 Task: Look for products with salt & vinegar flavor.
Action: Mouse moved to (986, 177)
Screenshot: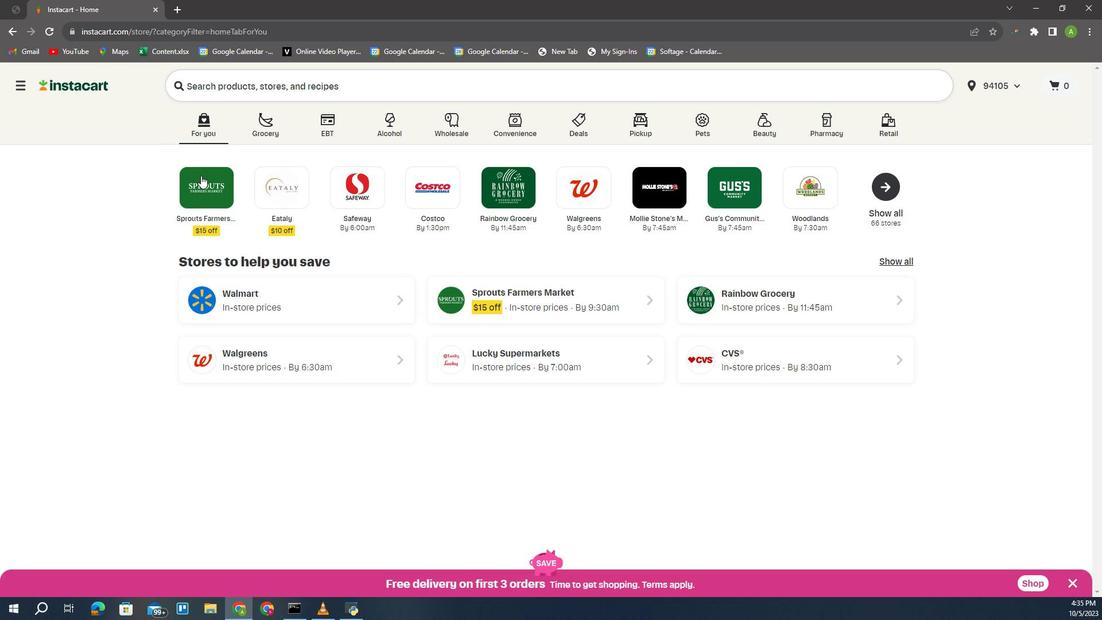 
Action: Mouse pressed left at (986, 177)
Screenshot: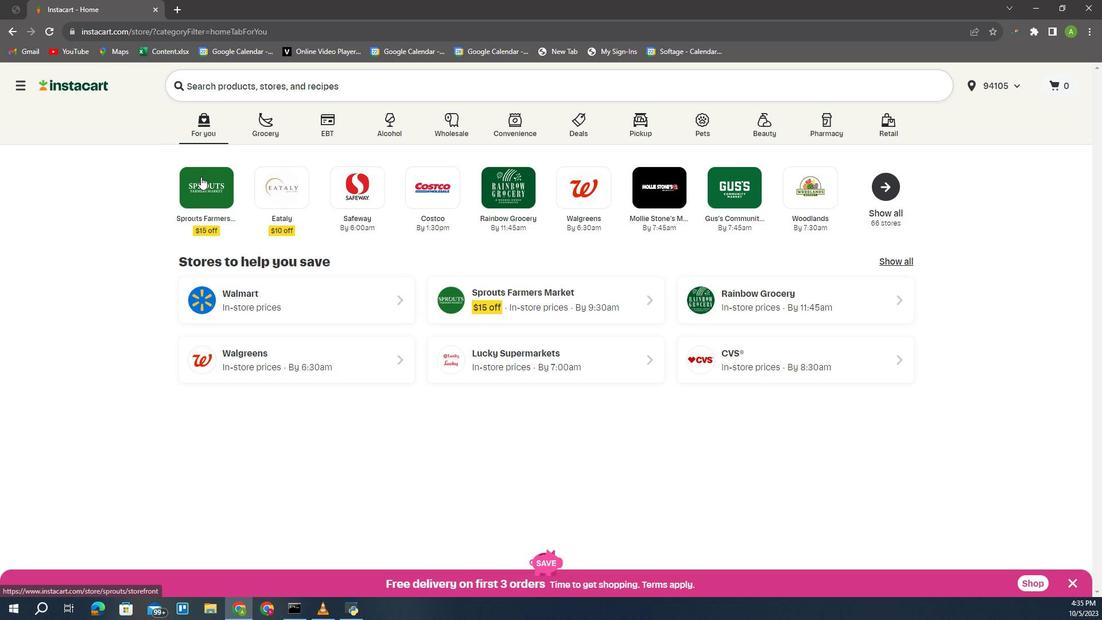 
Action: Mouse moved to (828, 369)
Screenshot: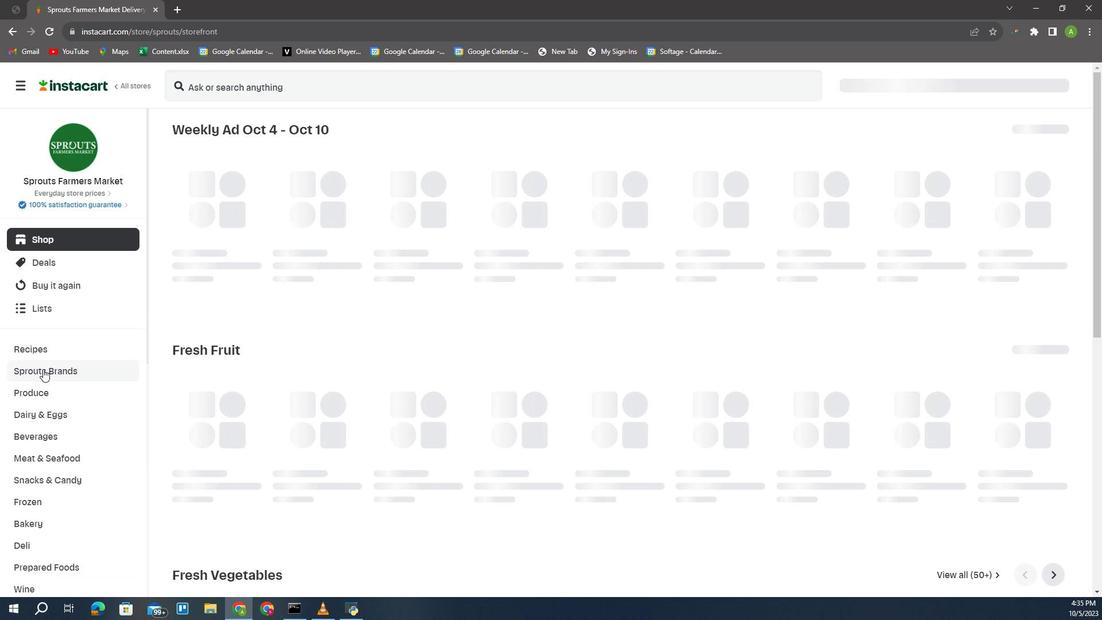 
Action: Mouse pressed left at (828, 369)
Screenshot: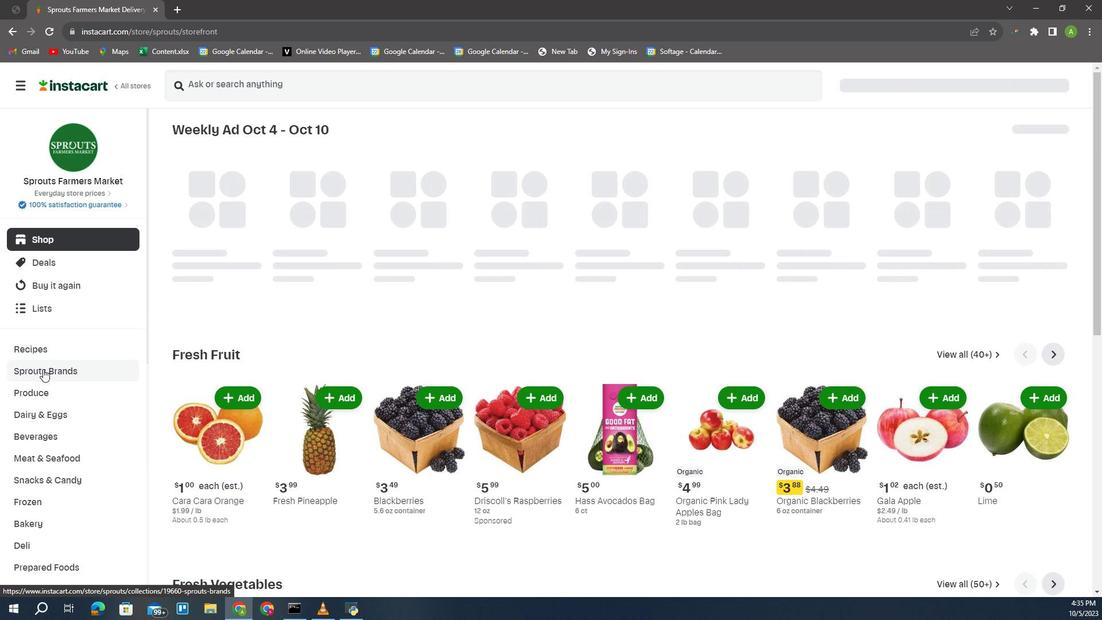 
Action: Mouse moved to (855, 548)
Screenshot: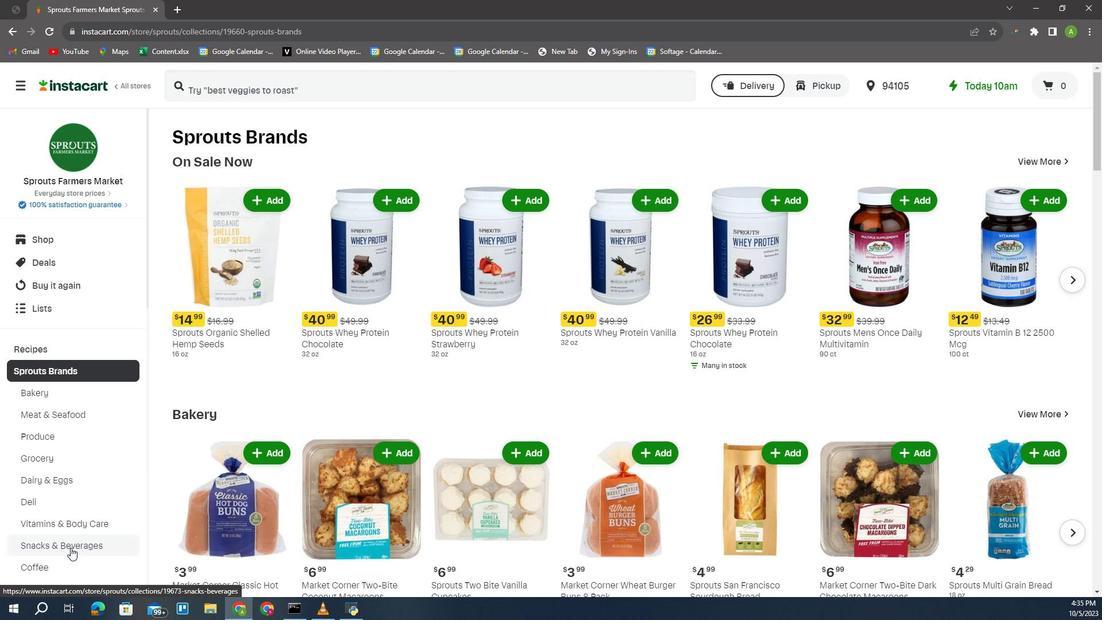 
Action: Mouse pressed left at (855, 548)
Screenshot: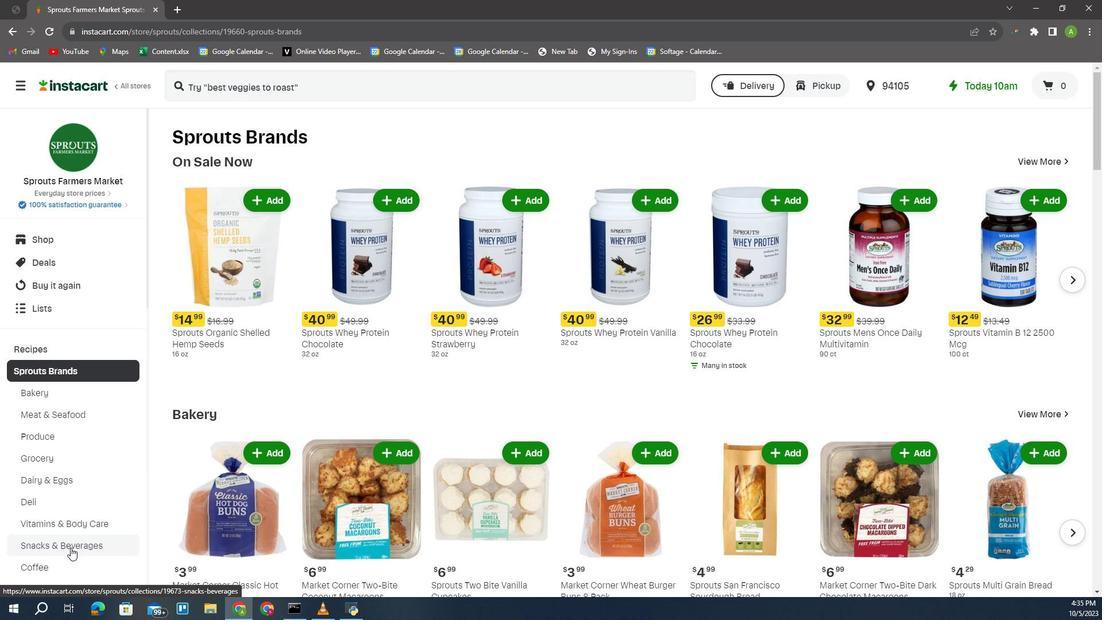 
Action: Mouse moved to (1002, 168)
Screenshot: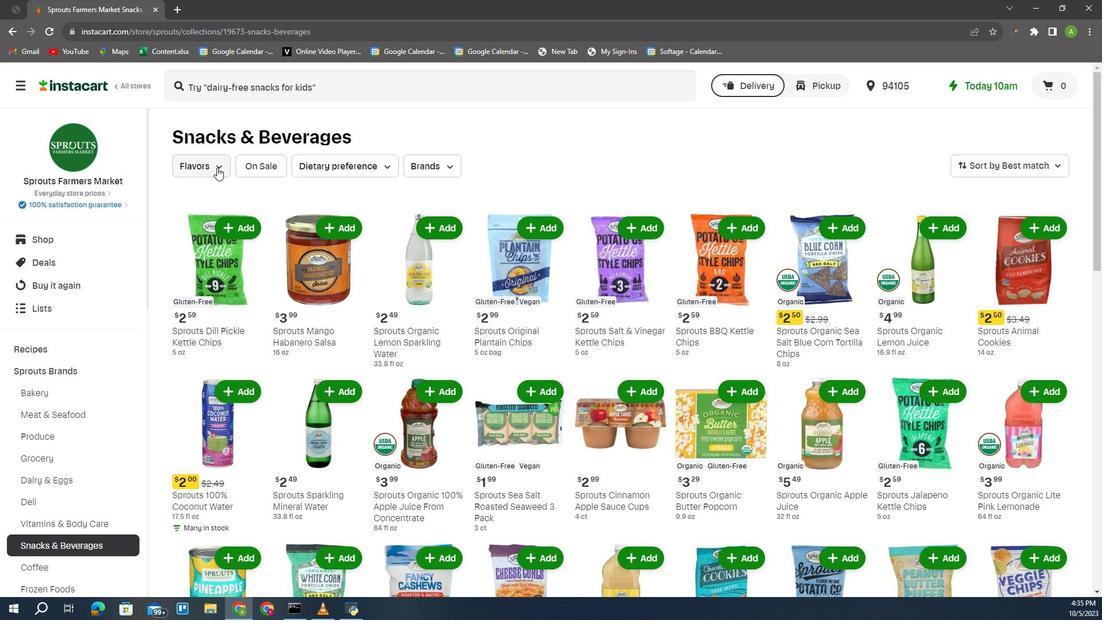 
Action: Mouse pressed left at (1002, 168)
Screenshot: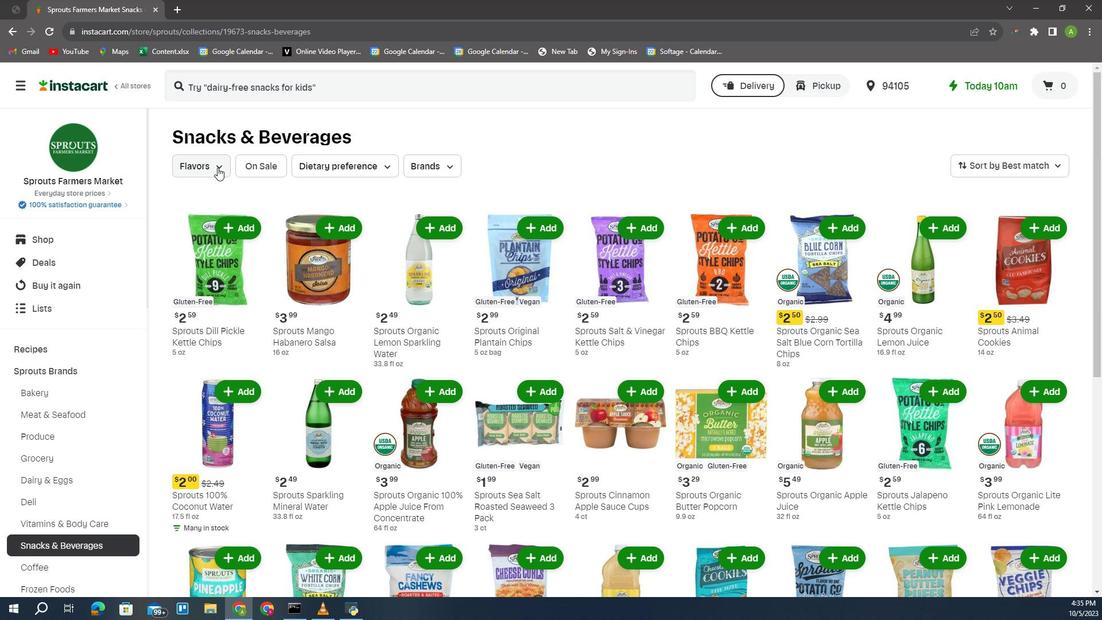 
Action: Mouse moved to (1111, 224)
Screenshot: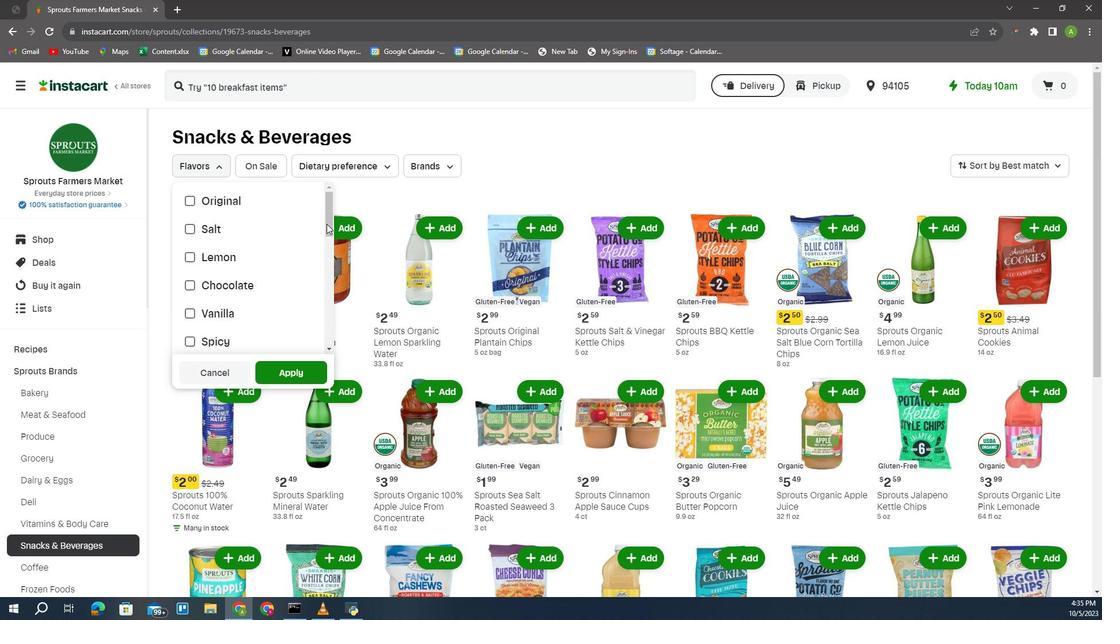 
Action: Mouse pressed left at (1111, 224)
Screenshot: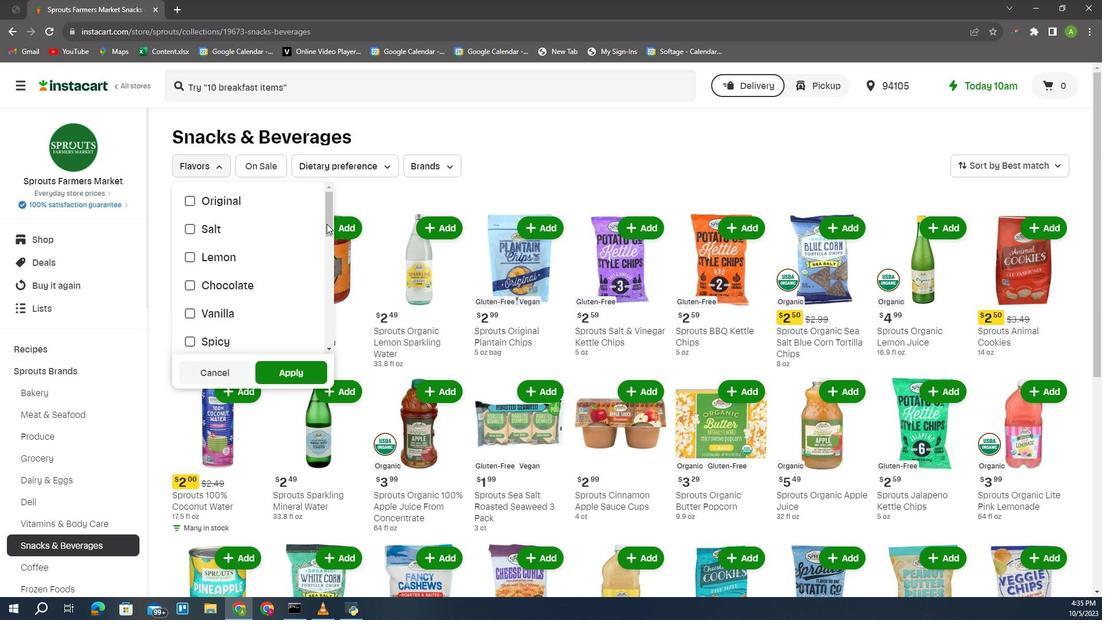 
Action: Mouse moved to (974, 253)
Screenshot: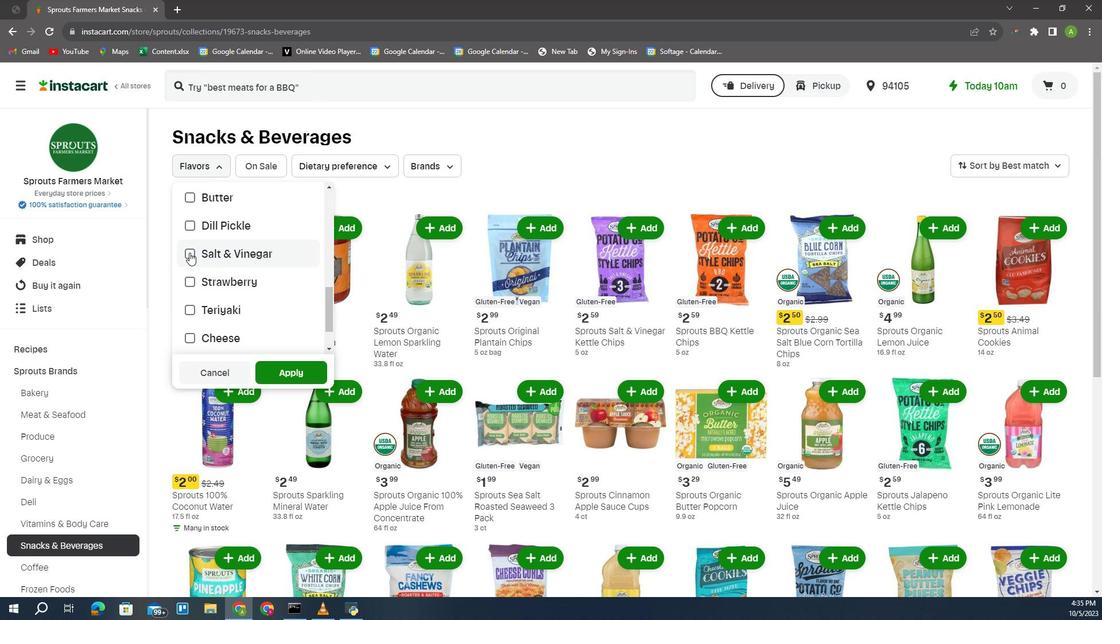 
Action: Mouse pressed left at (974, 253)
Screenshot: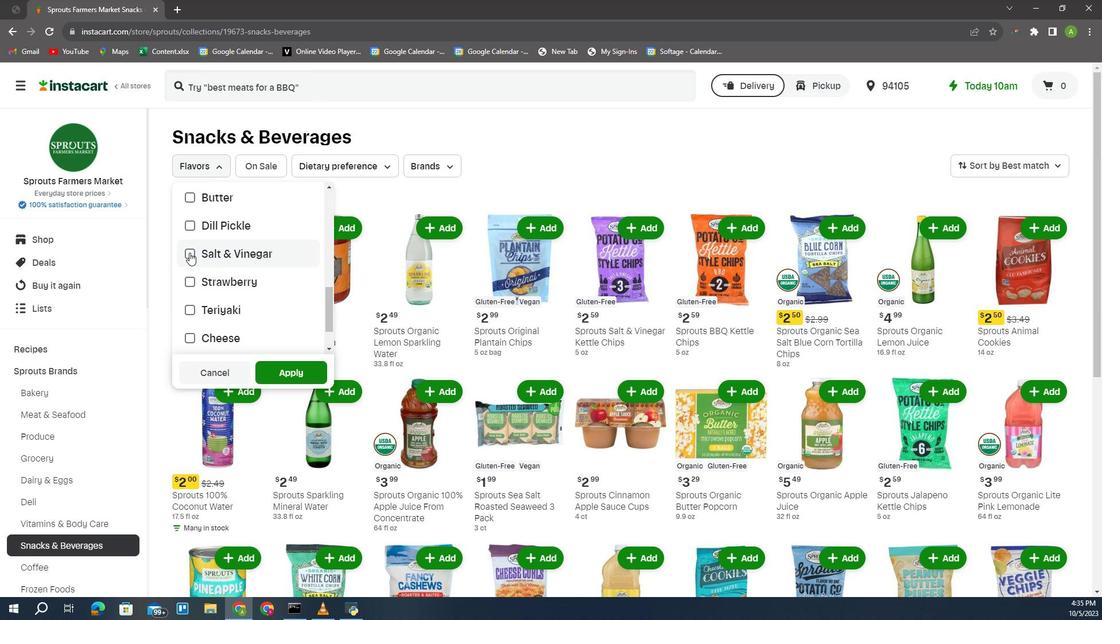 
Action: Mouse moved to (1087, 373)
Screenshot: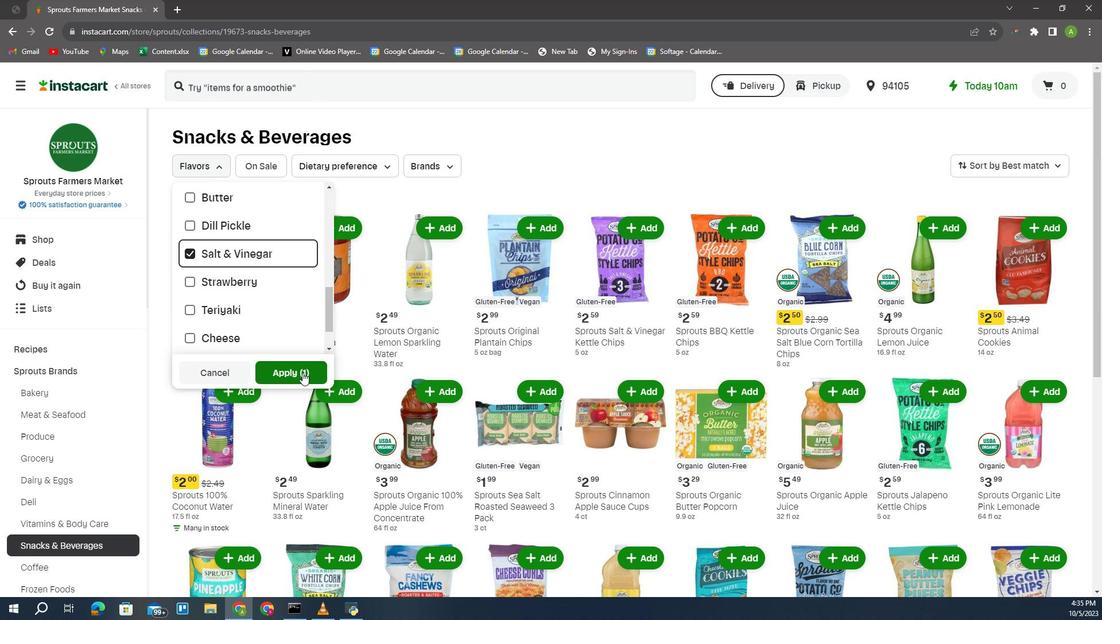 
Action: Mouse pressed left at (1087, 373)
Screenshot: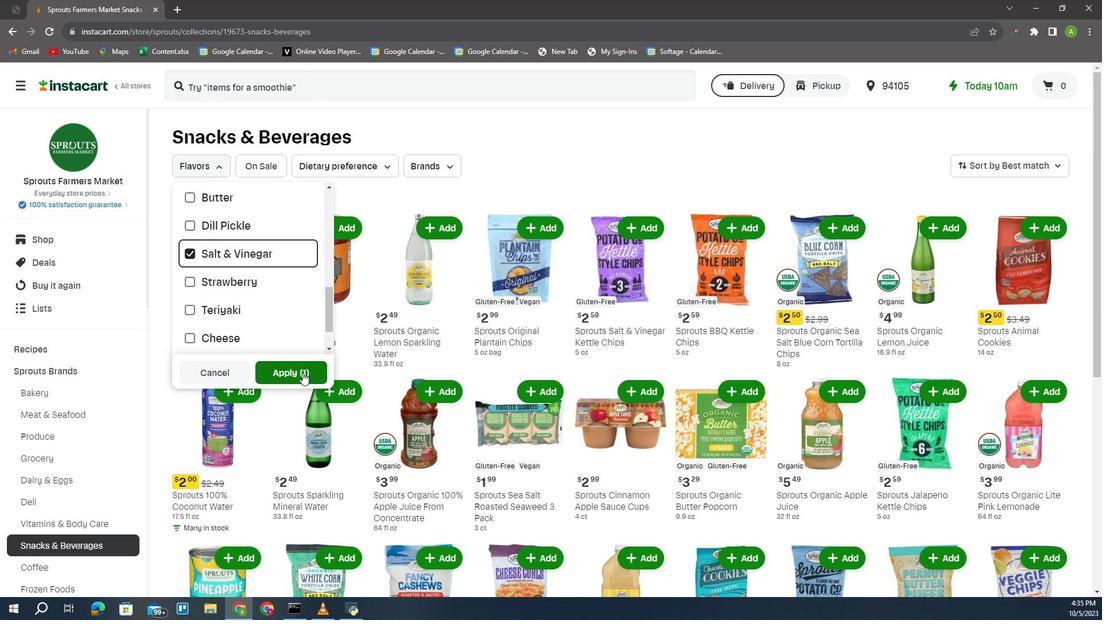 
Action: Mouse moved to (1090, 368)
Screenshot: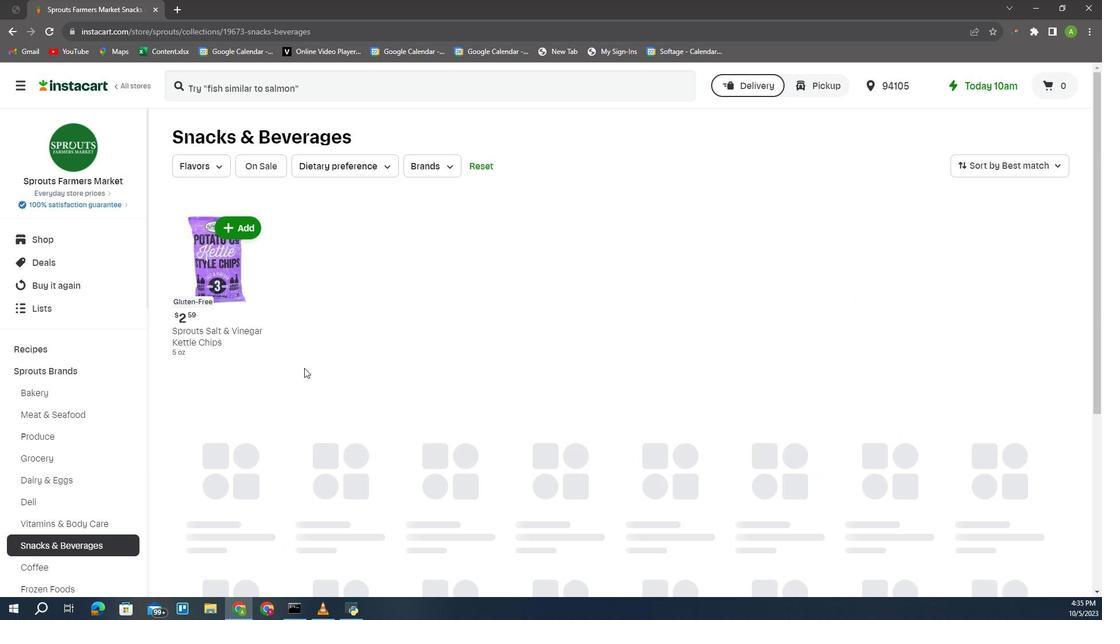 
